 Task: In the Contact  Cora_Lopez@cornell.edu, schedule and save the meeting with title: 'Introducing Our Products and Services ', Select date: '26 July, 2023', select start time: 12:00:PM. Add location on call (718) 987-6570 with meeting description: For further discussion on products, kindly join the meeting.. Logged in from softage.6@softage.net
Action: Mouse pressed left at (103, 71)
Screenshot: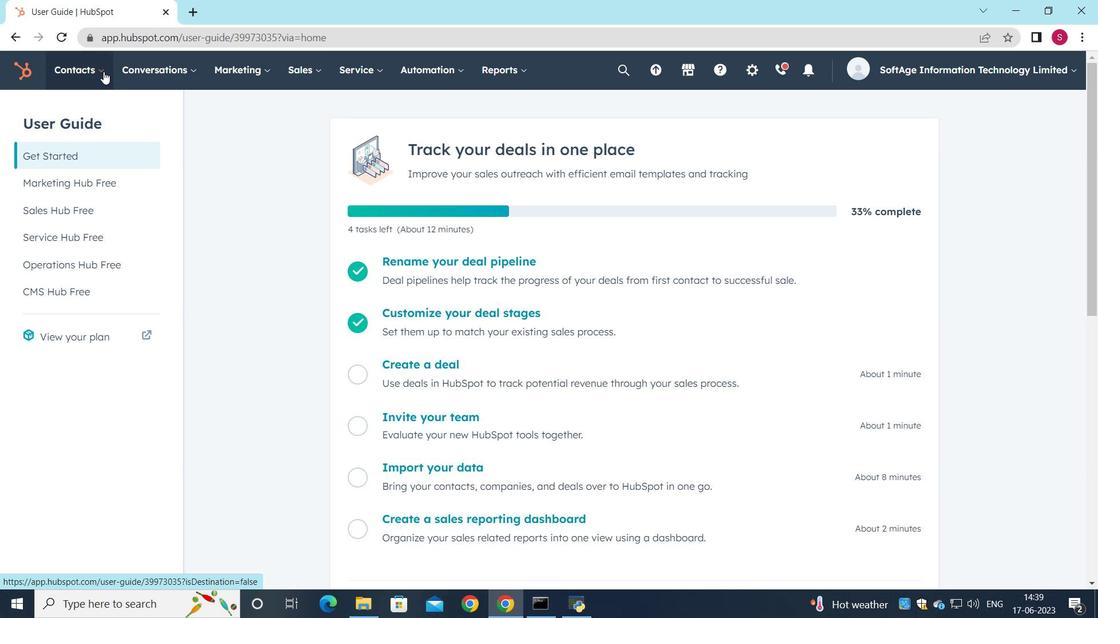 
Action: Mouse moved to (104, 111)
Screenshot: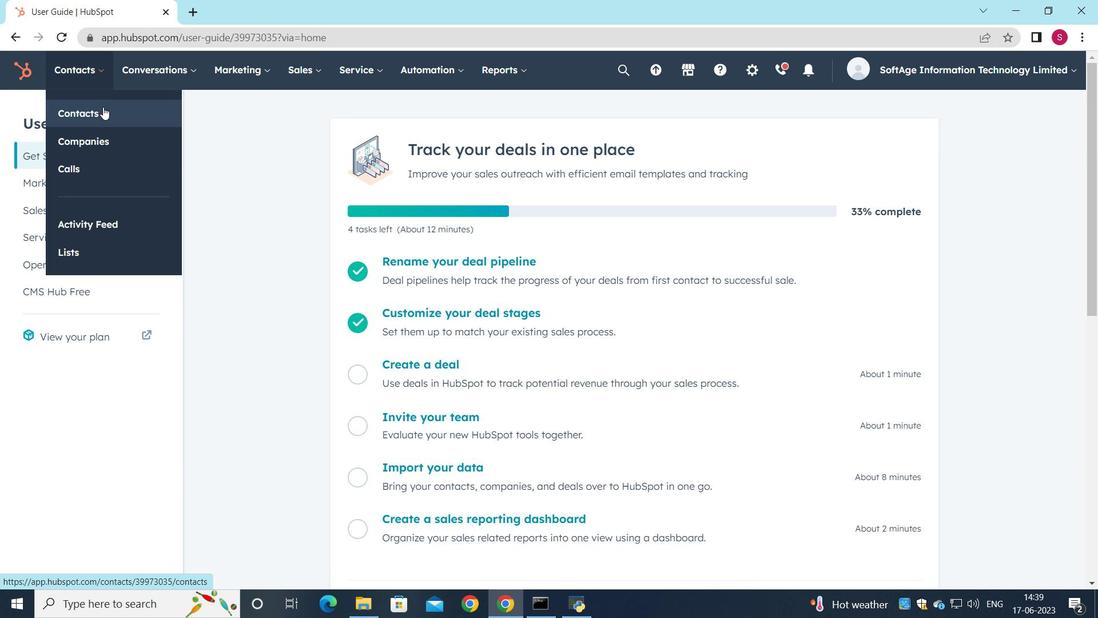 
Action: Mouse pressed left at (104, 111)
Screenshot: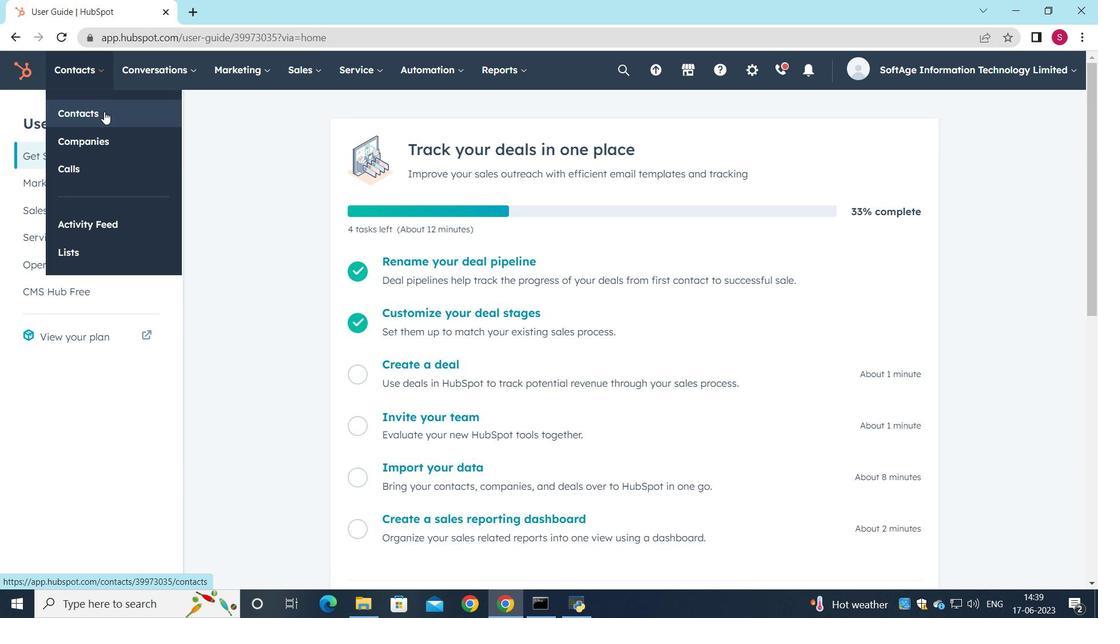 
Action: Mouse moved to (140, 234)
Screenshot: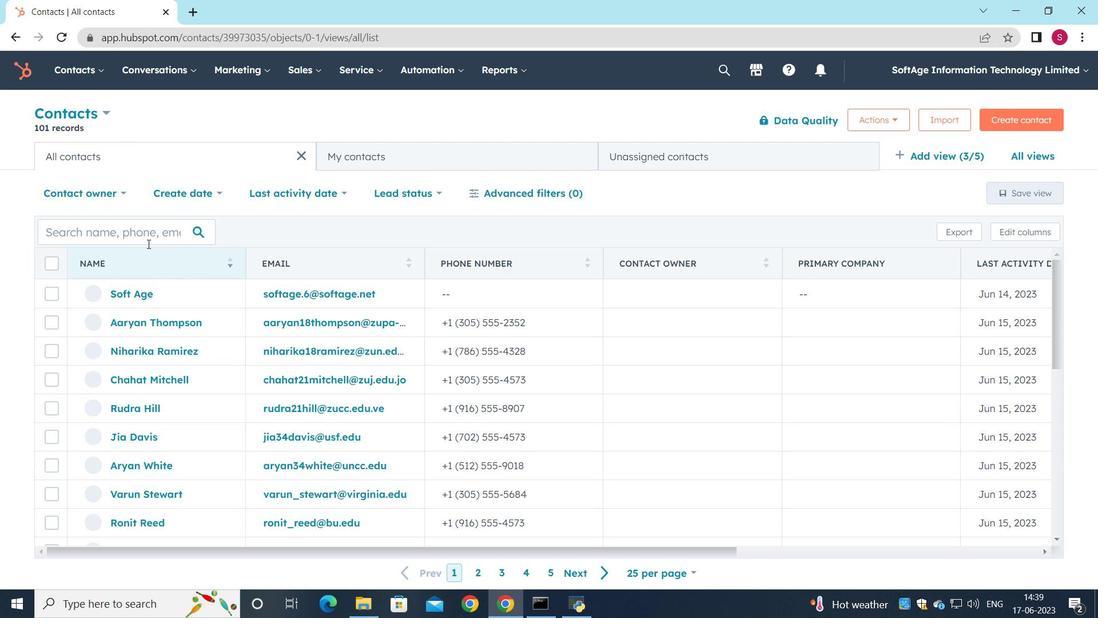 
Action: Mouse pressed left at (140, 234)
Screenshot: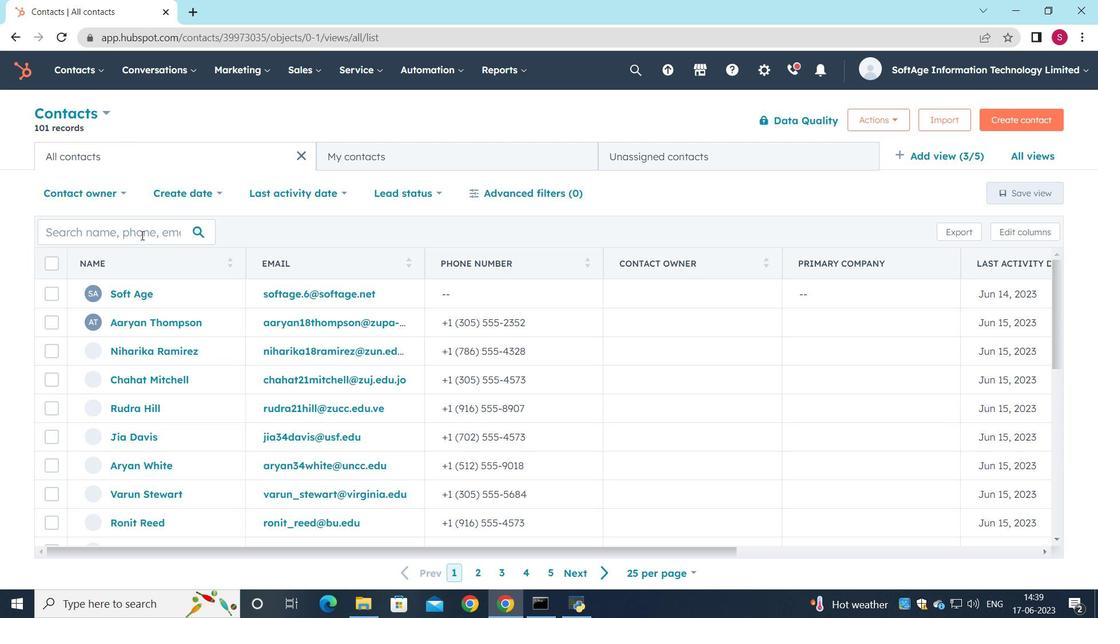 
Action: Key pressed <Key.shift>Cora<Key.shift>_<Key.shift>Lopez
Screenshot: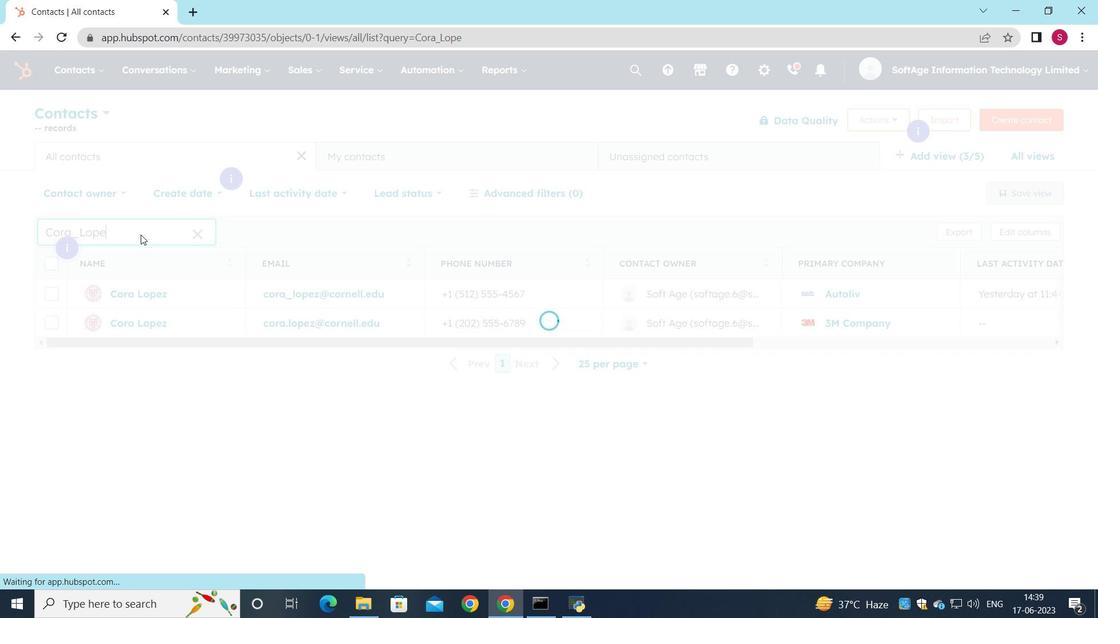 
Action: Mouse moved to (178, 224)
Screenshot: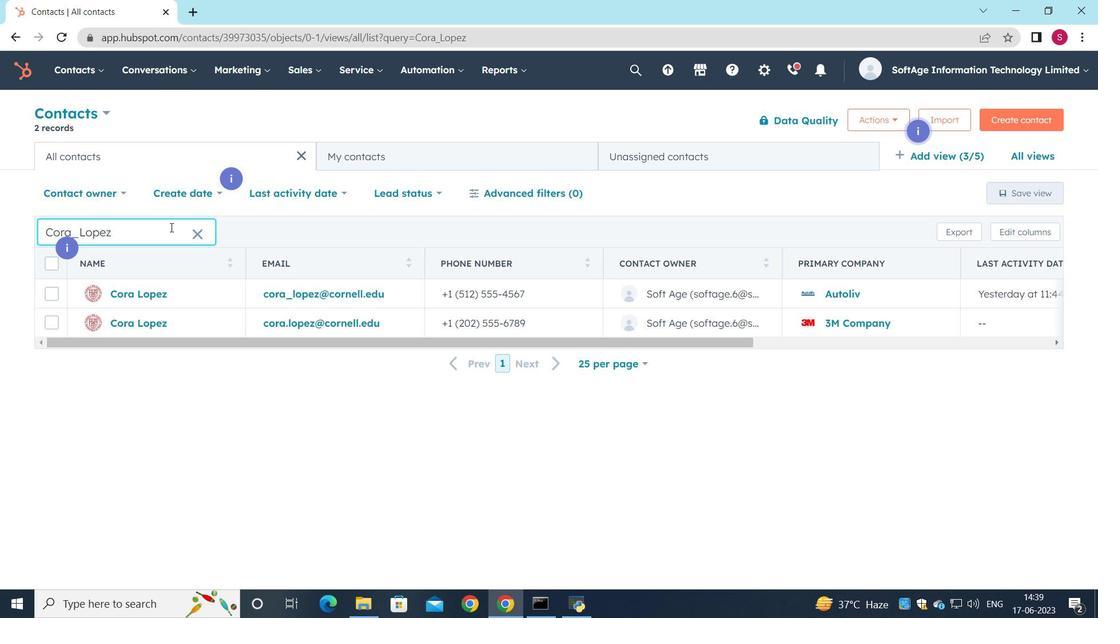 
Action: Key pressed <Key.shift>@cornell.edu
Screenshot: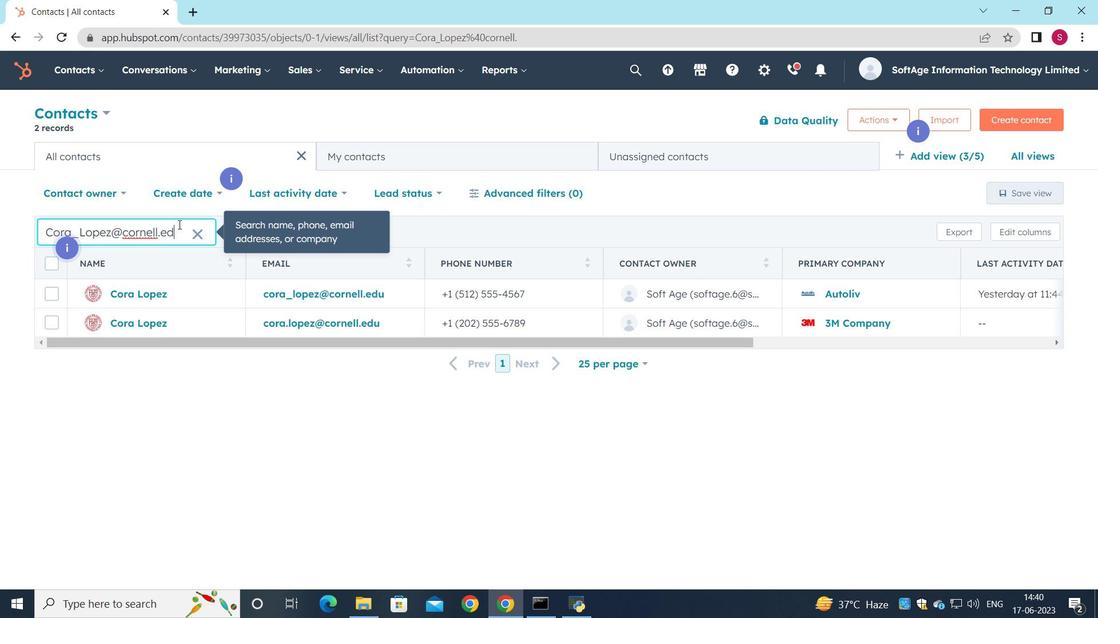 
Action: Mouse moved to (146, 298)
Screenshot: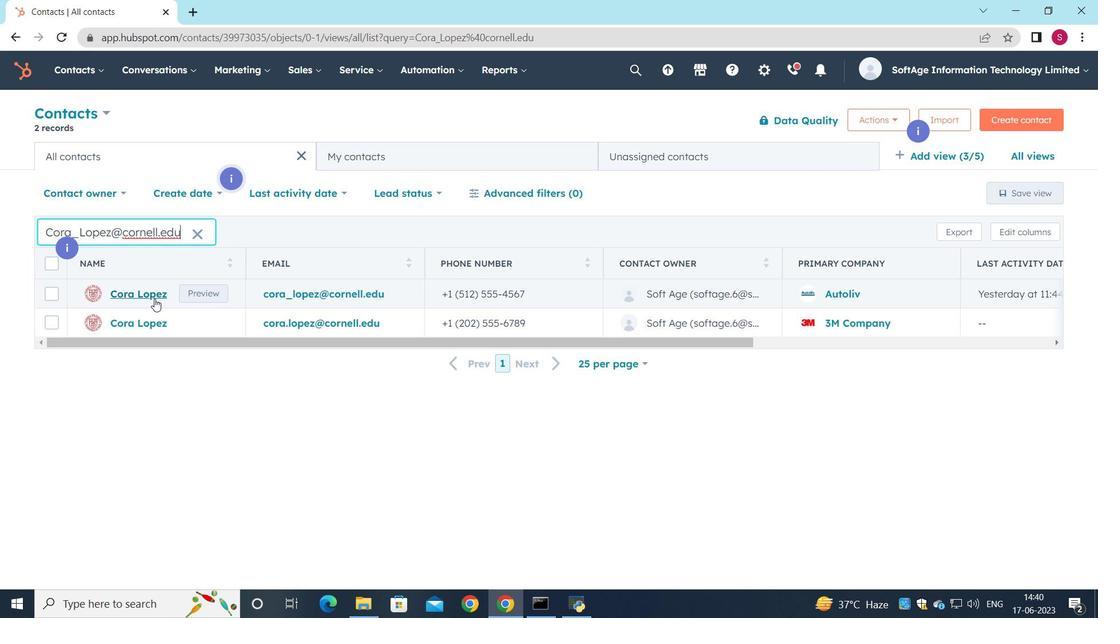 
Action: Mouse pressed left at (146, 298)
Screenshot: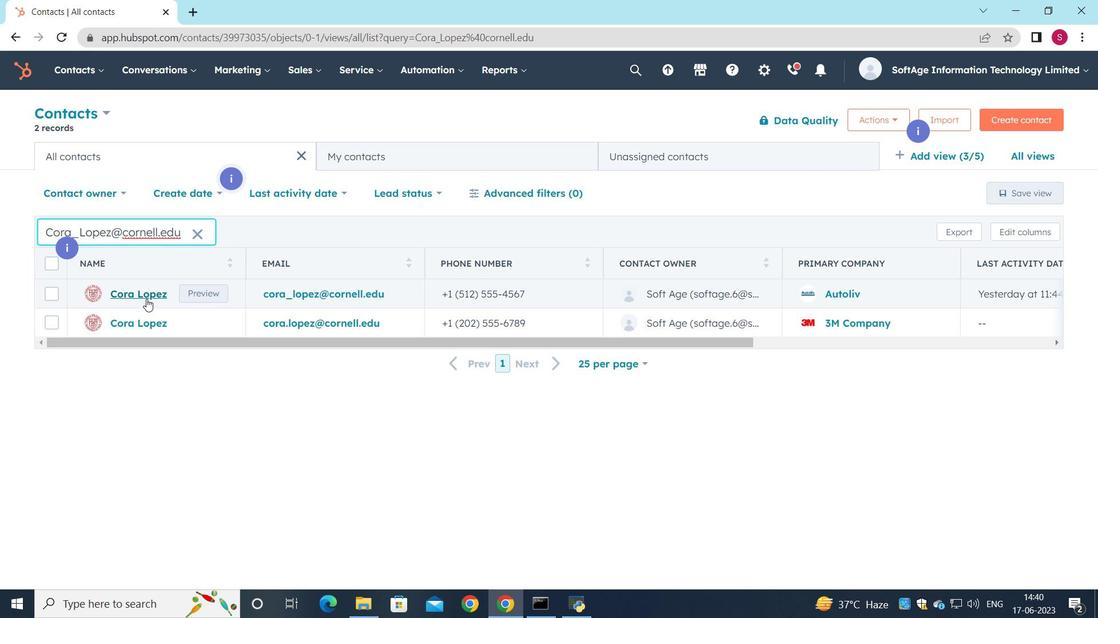 
Action: Mouse moved to (185, 230)
Screenshot: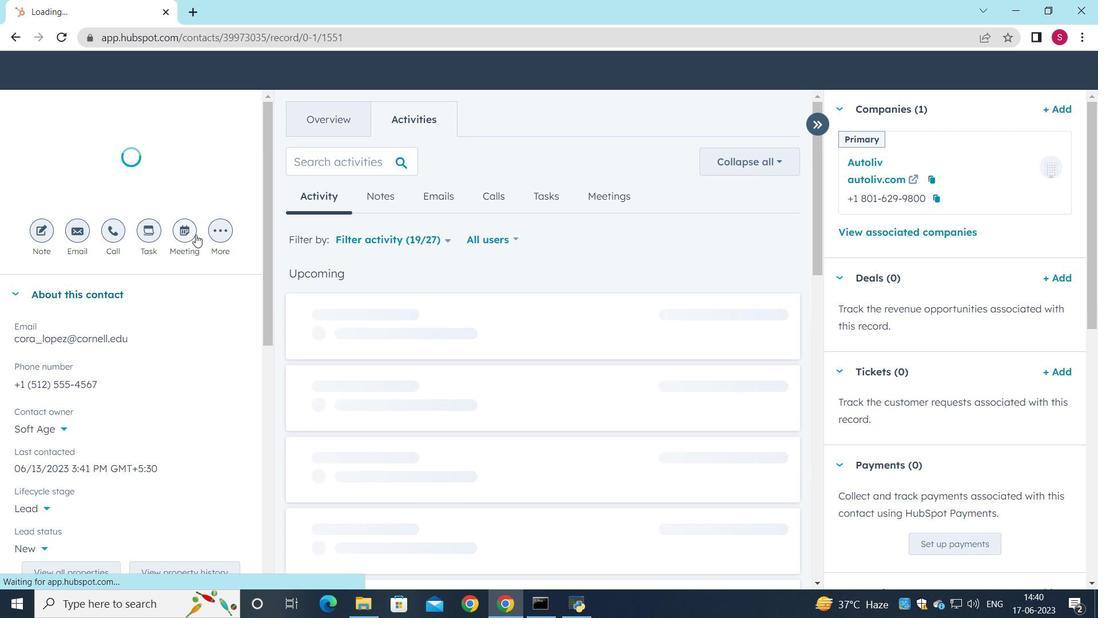 
Action: Mouse pressed left at (185, 230)
Screenshot: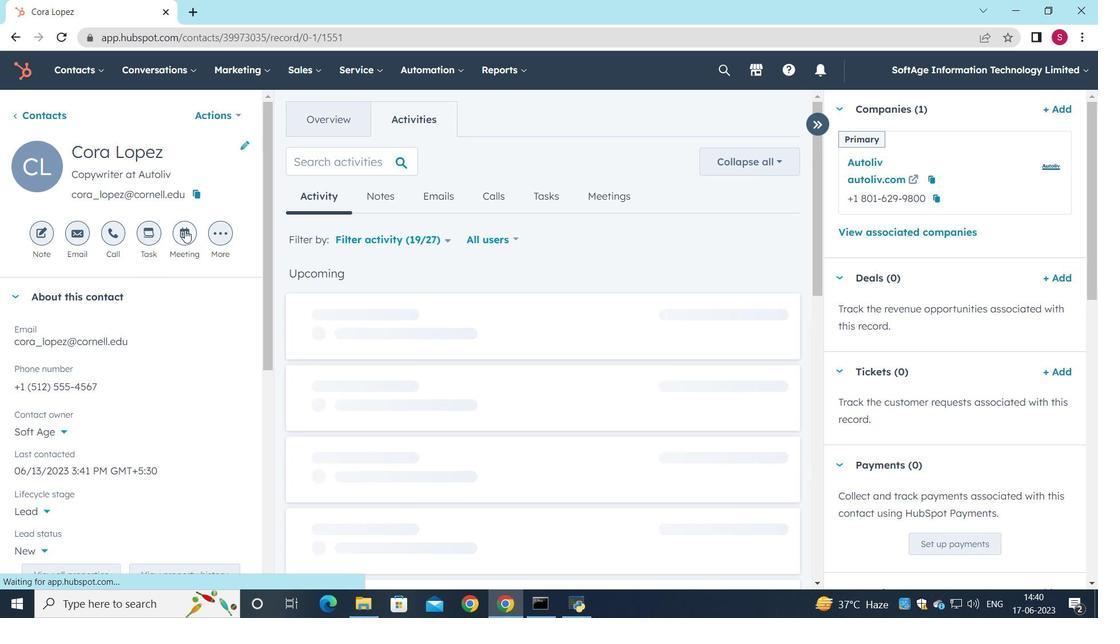 
Action: Mouse moved to (200, 228)
Screenshot: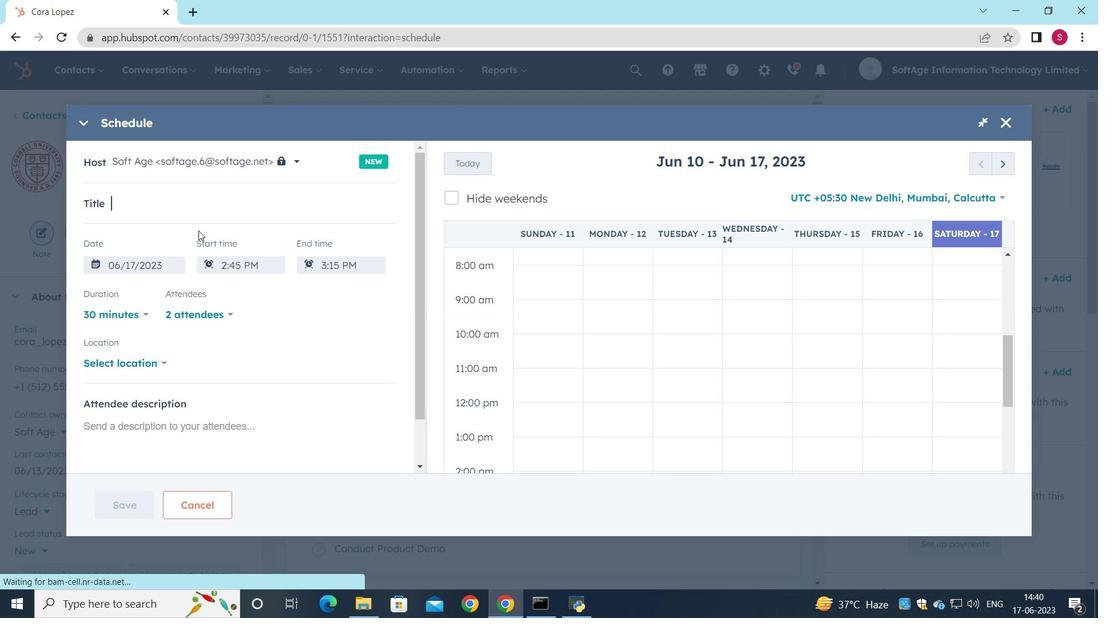 
Action: Key pressed <Key.shift>Introducing<Key.space><Key.shift><Key.shift><Key.shift>Our<Key.space><Key.shift><Key.shift><Key.shift><Key.shift><Key.shift><Key.shift>Products<Key.space>and<Key.space><Key.shift>Services
Screenshot: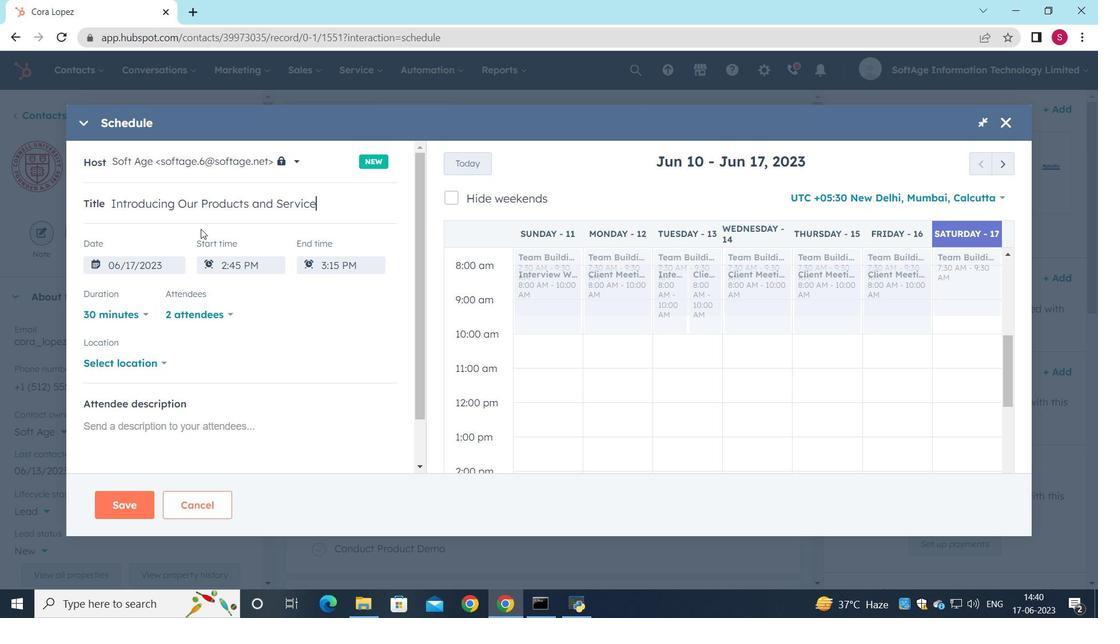 
Action: Mouse moved to (1001, 165)
Screenshot: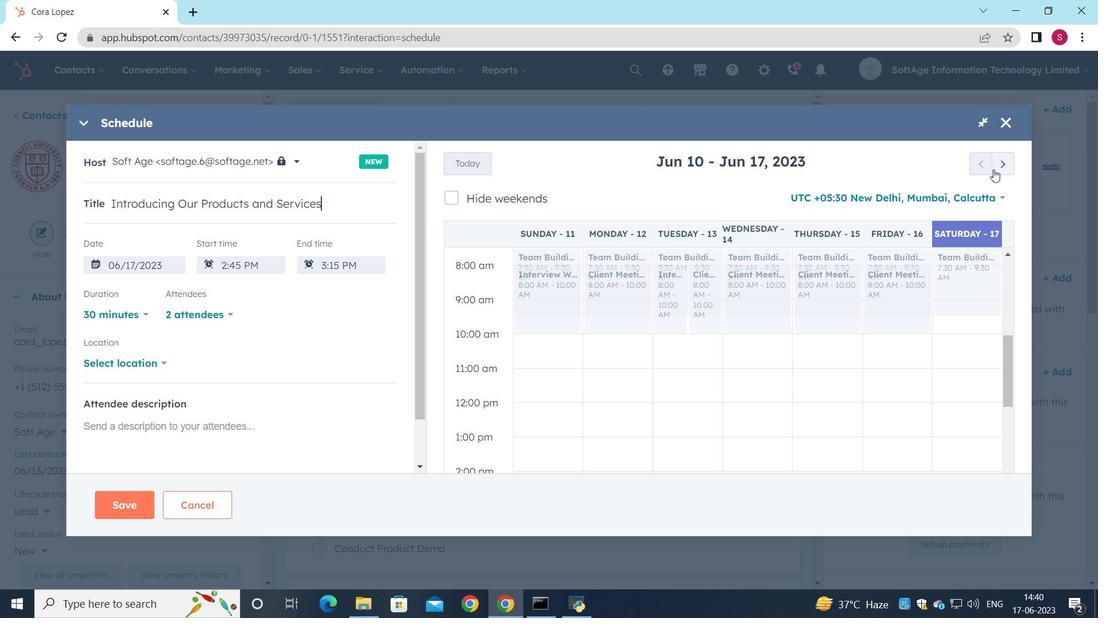 
Action: Mouse pressed left at (1001, 165)
Screenshot: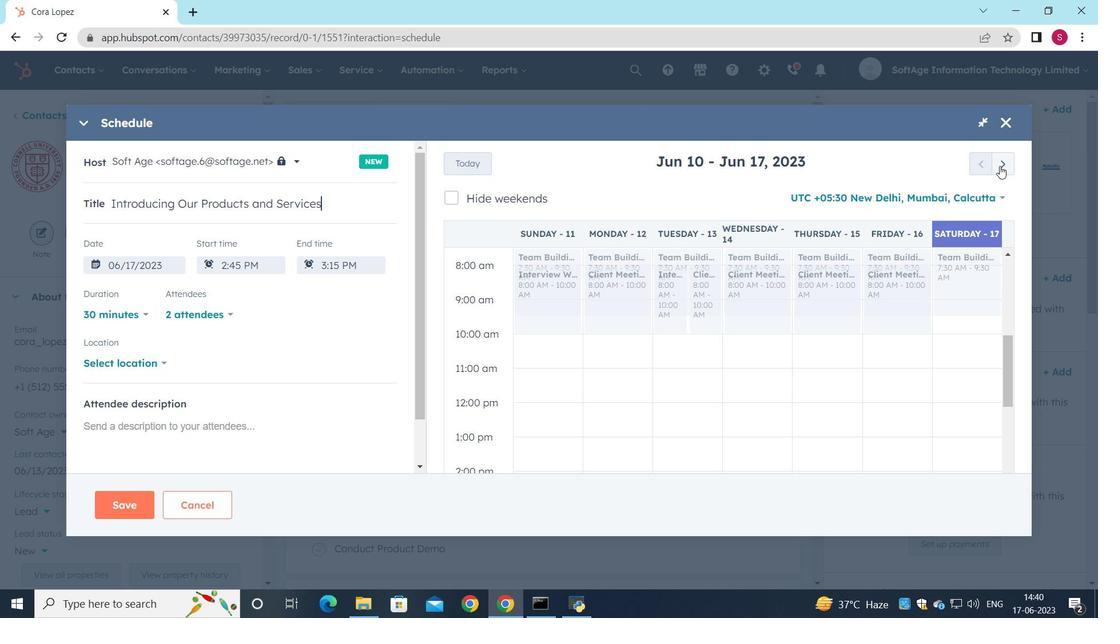 
Action: Mouse pressed left at (1001, 165)
Screenshot: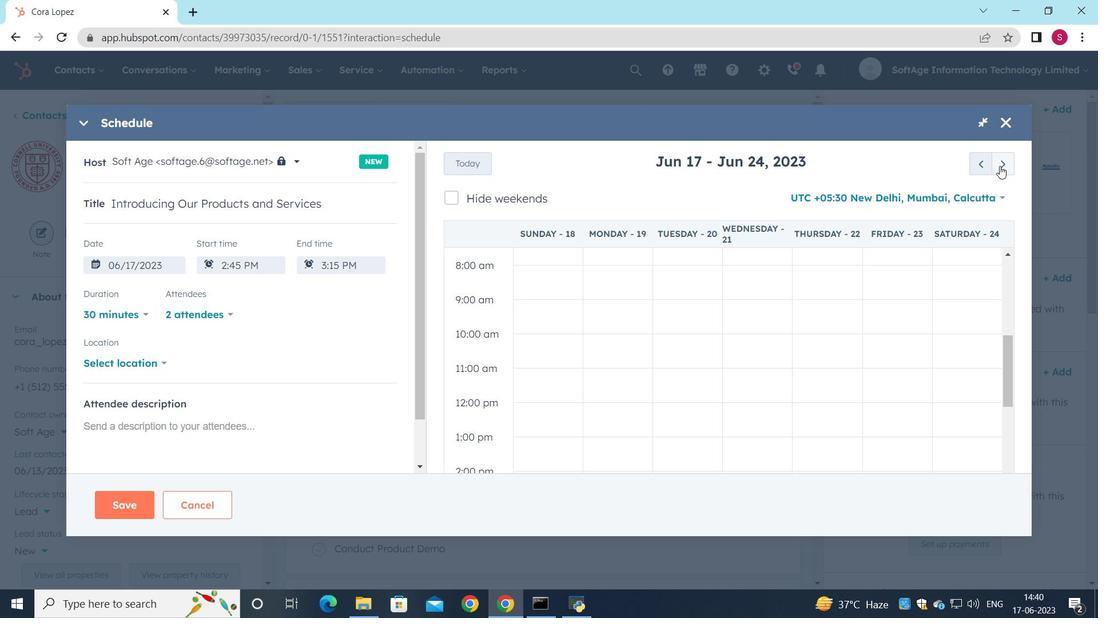 
Action: Mouse pressed left at (1001, 165)
Screenshot: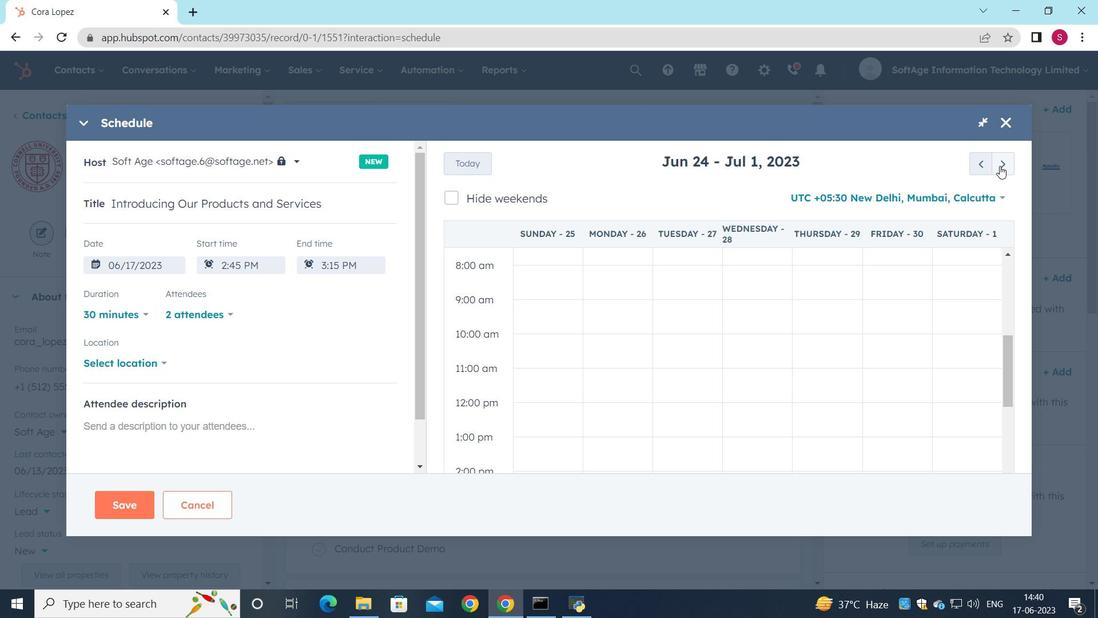 
Action: Mouse pressed left at (1001, 165)
Screenshot: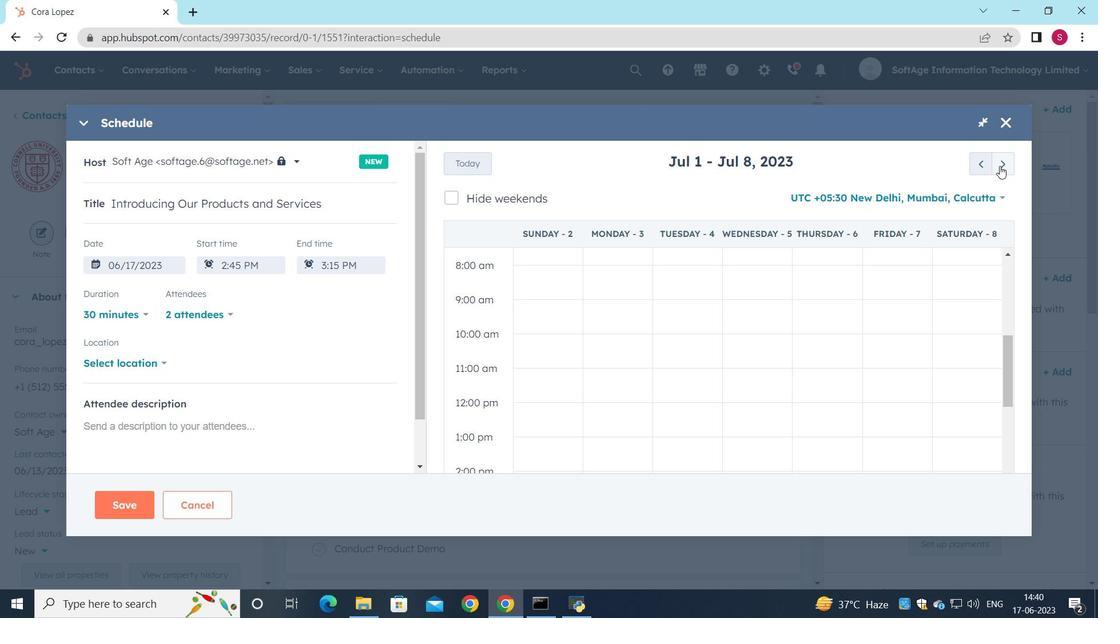 
Action: Mouse pressed left at (1001, 165)
Screenshot: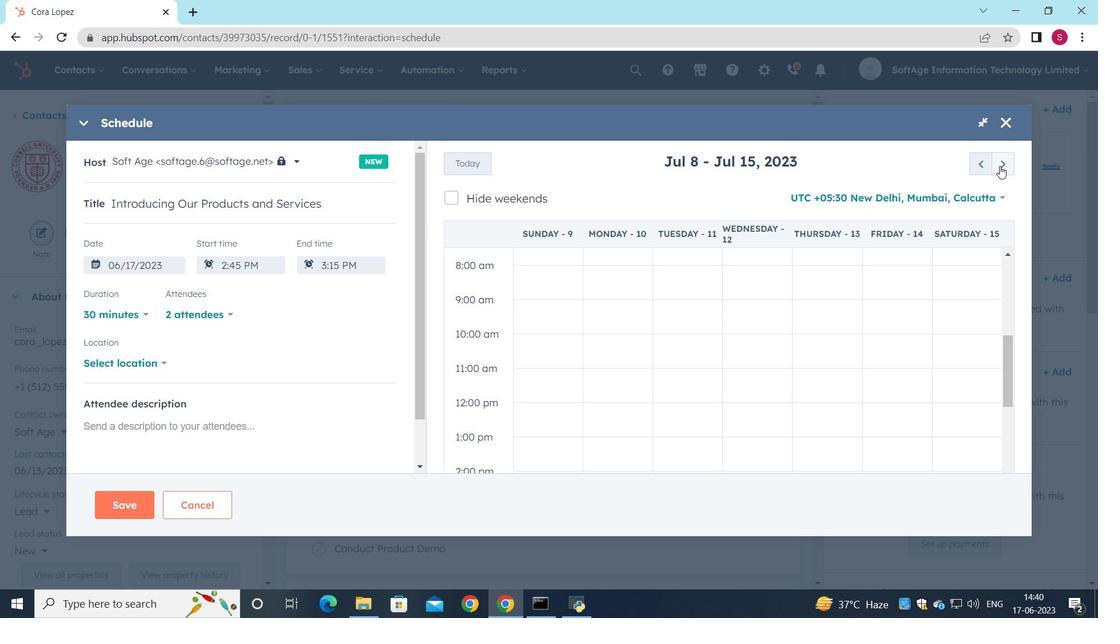 
Action: Mouse pressed left at (1001, 165)
Screenshot: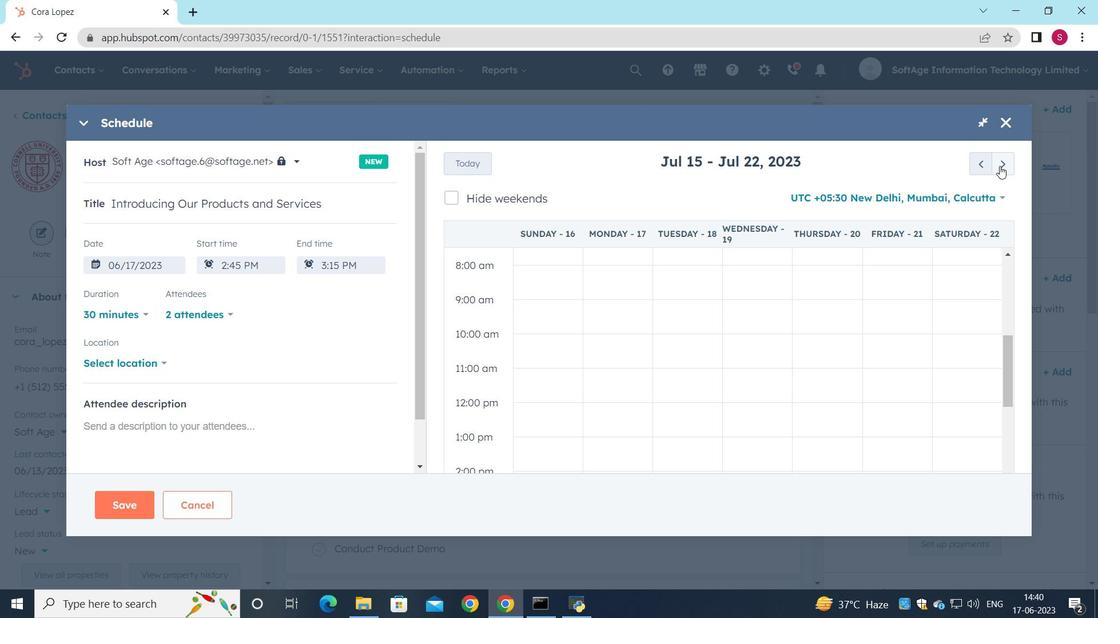
Action: Mouse moved to (756, 402)
Screenshot: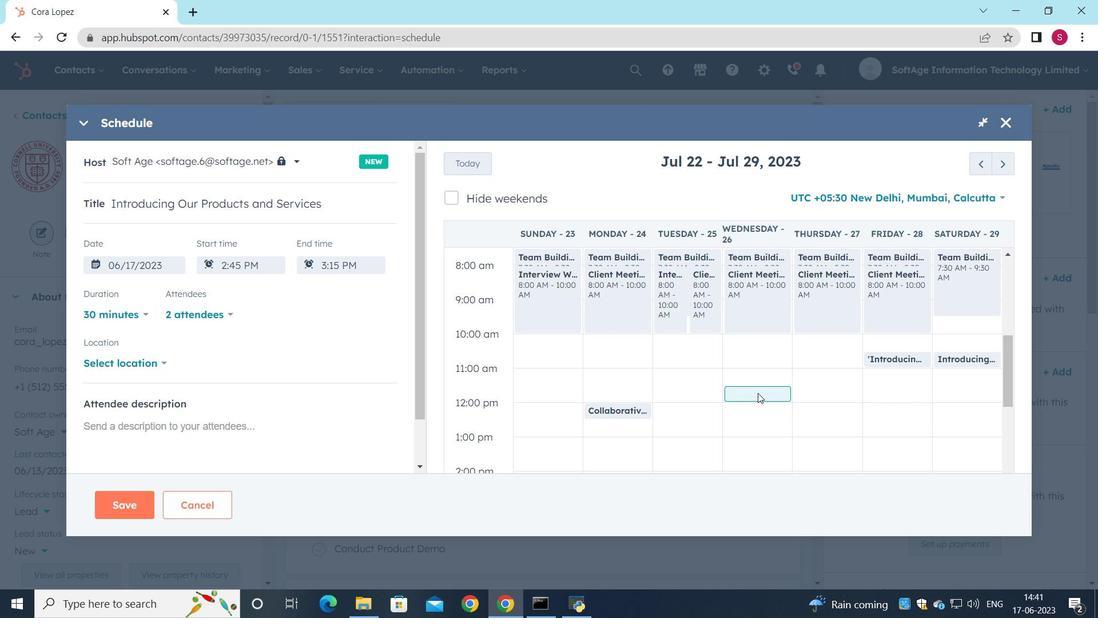 
Action: Mouse pressed left at (756, 402)
Screenshot: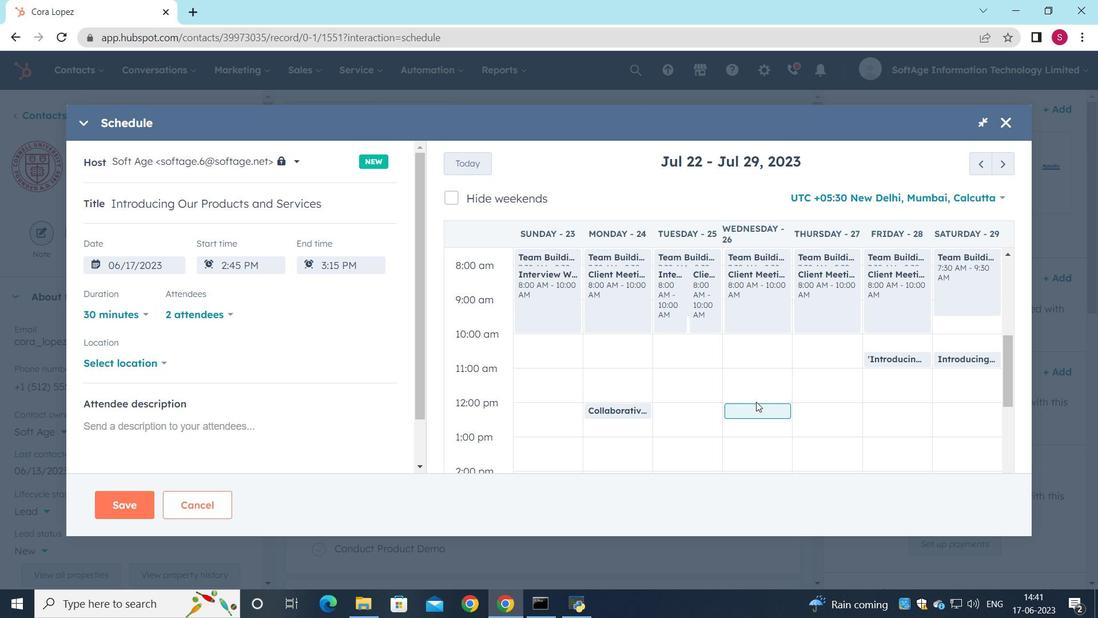 
Action: Mouse moved to (153, 361)
Screenshot: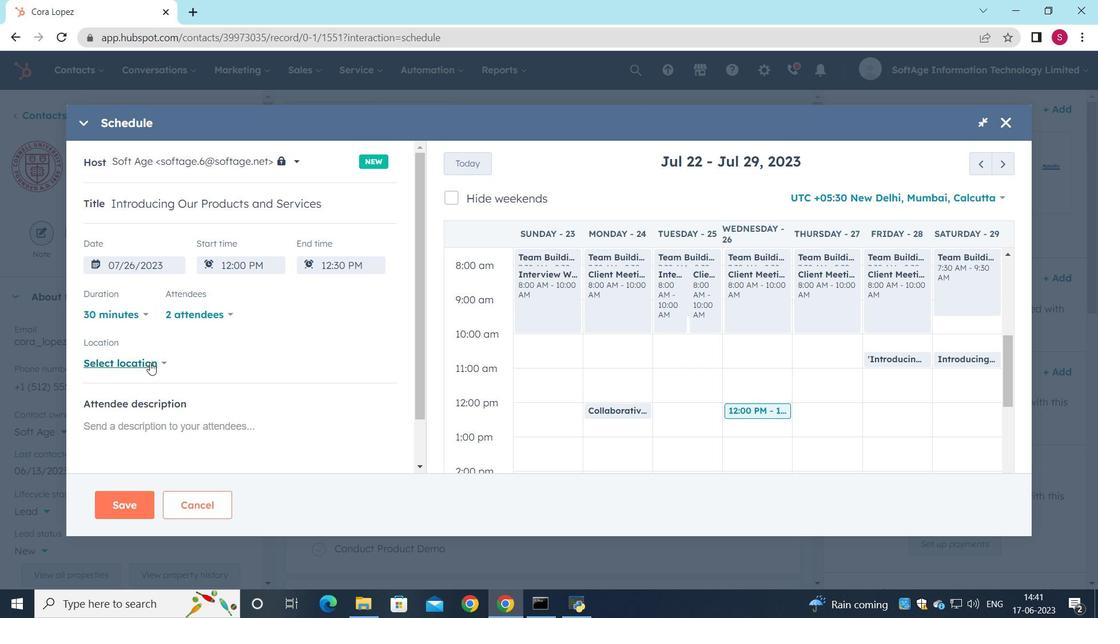 
Action: Mouse pressed left at (153, 361)
Screenshot: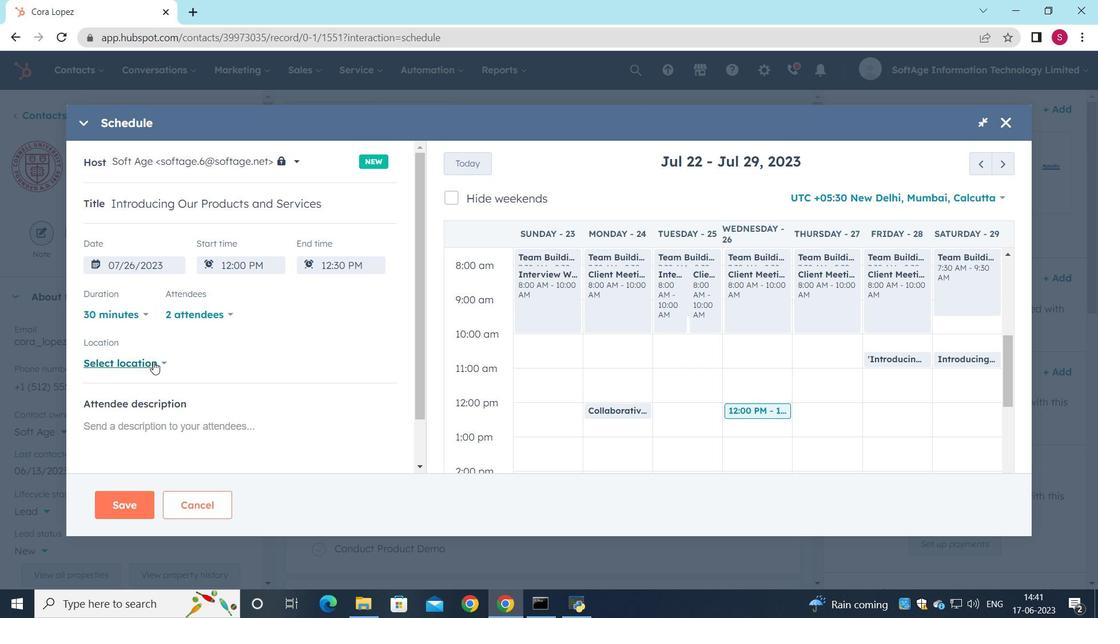 
Action: Mouse moved to (210, 320)
Screenshot: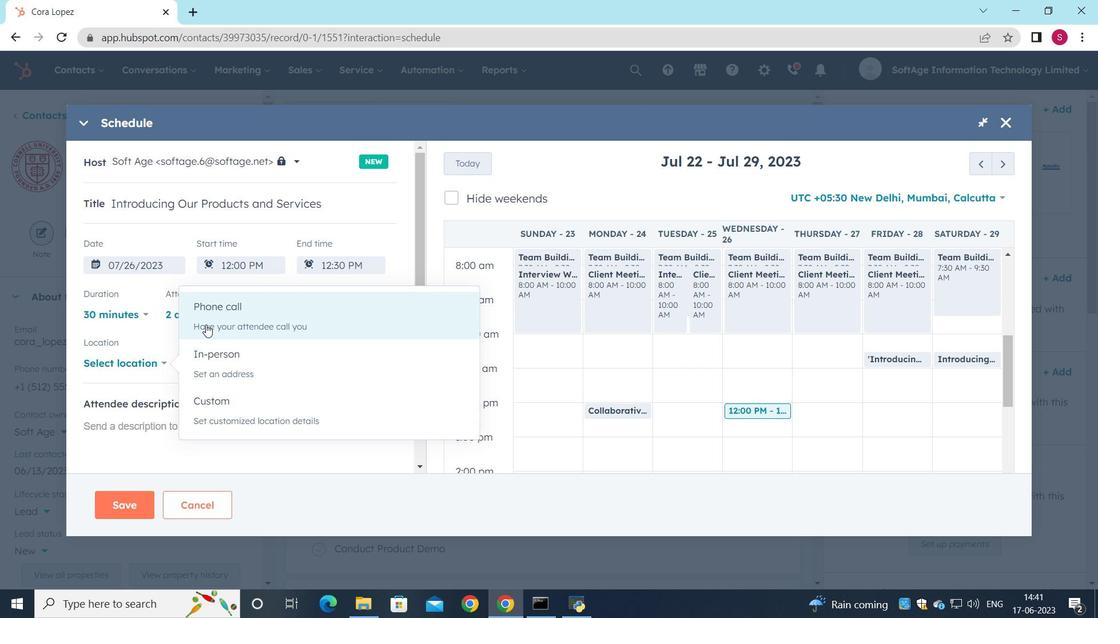 
Action: Mouse pressed left at (210, 320)
Screenshot: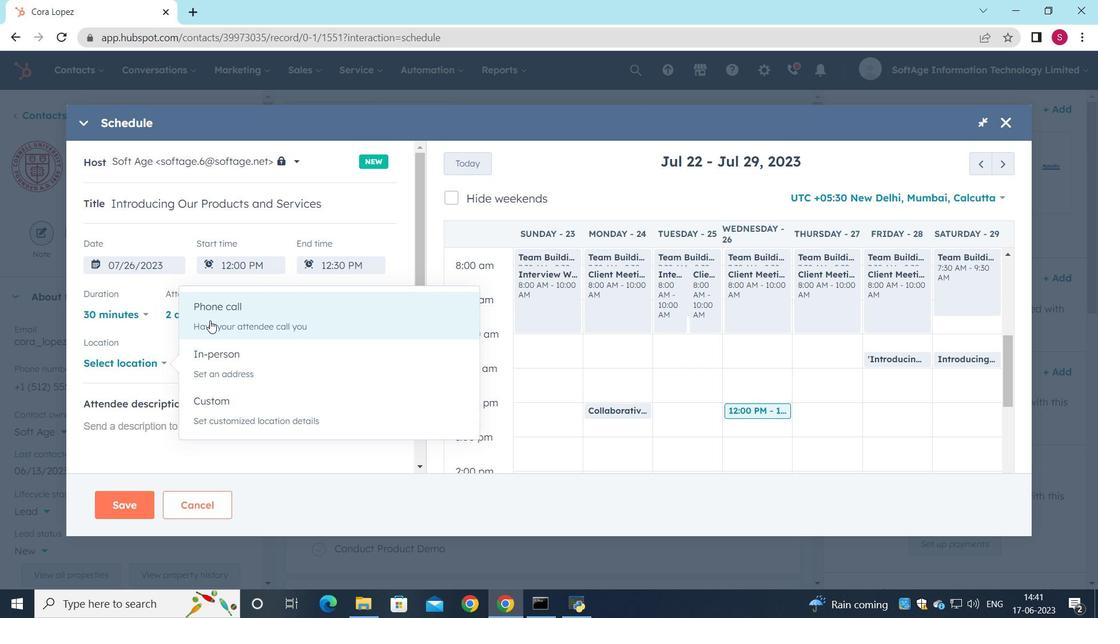 
Action: Mouse moved to (228, 357)
Screenshot: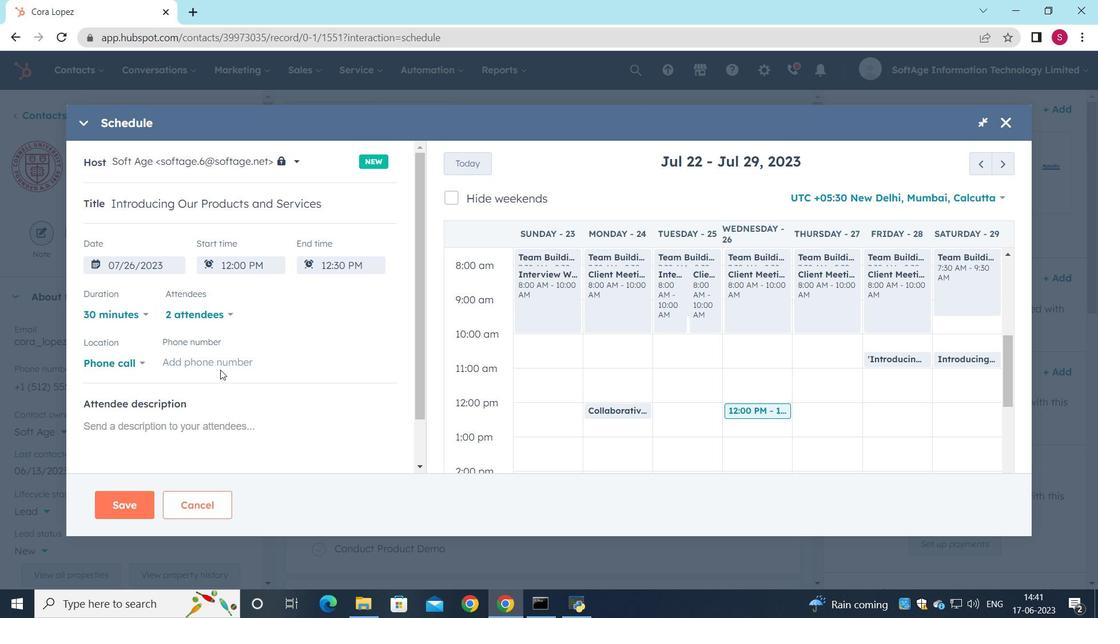 
Action: Mouse pressed left at (228, 357)
Screenshot: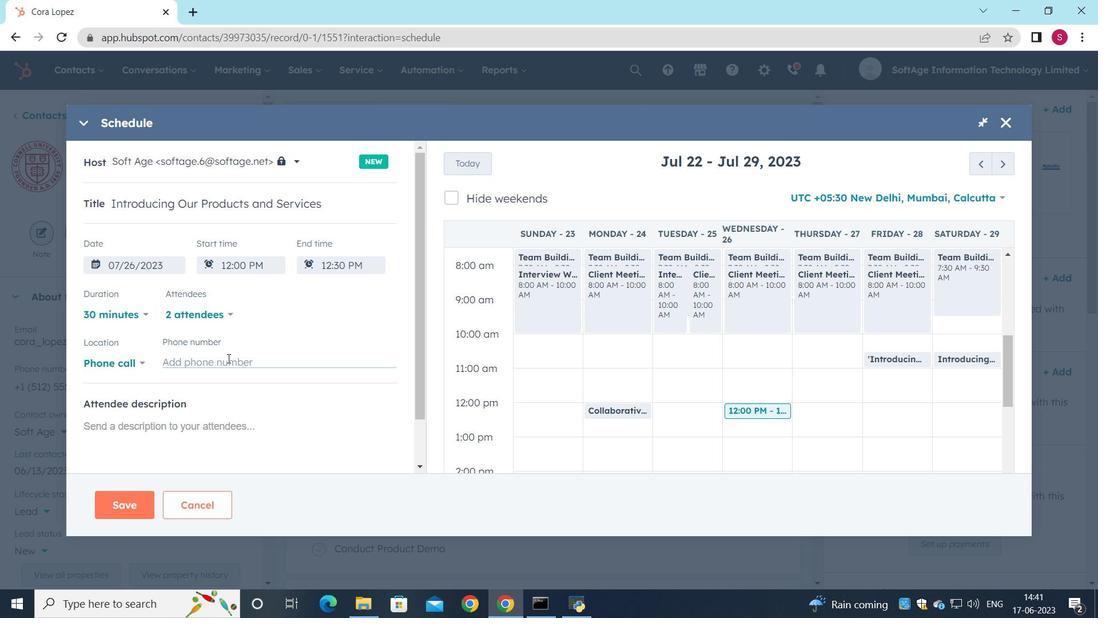 
Action: Key pressed <Key.shift_r>(718<Key.shift_r><Key.shift_r>)<Key.space>987-6570
Screenshot: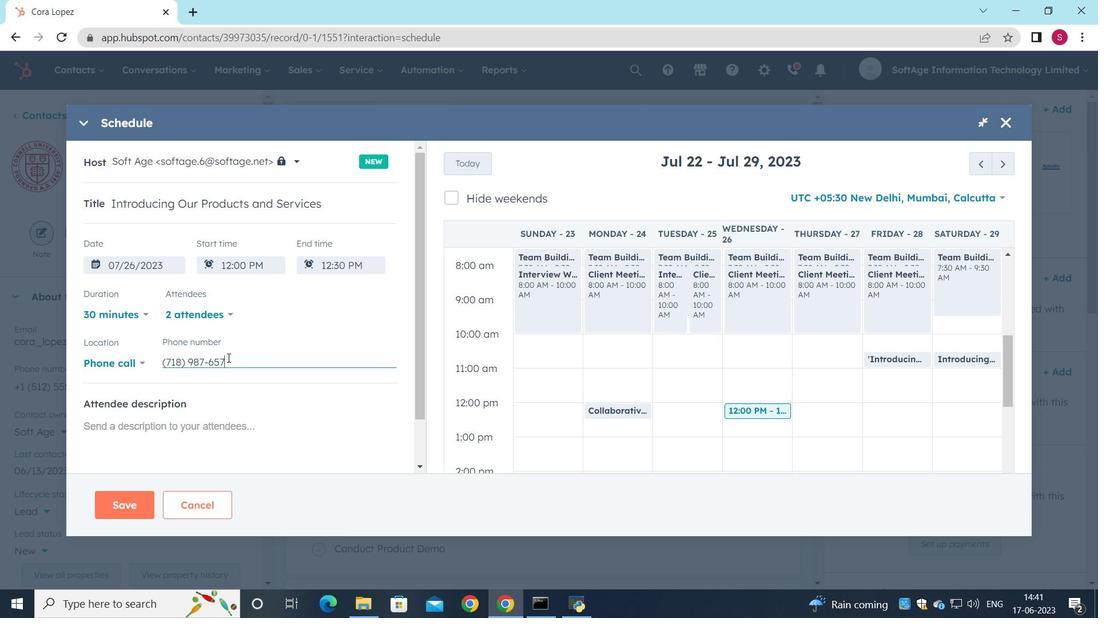 
Action: Mouse moved to (135, 422)
Screenshot: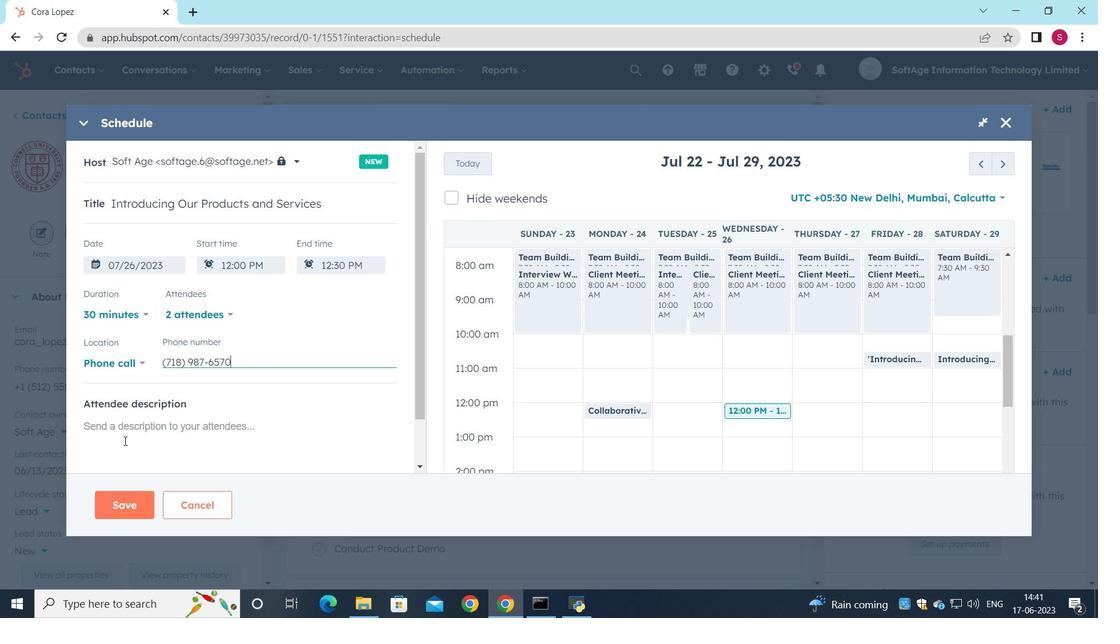 
Action: Mouse pressed left at (135, 422)
Screenshot: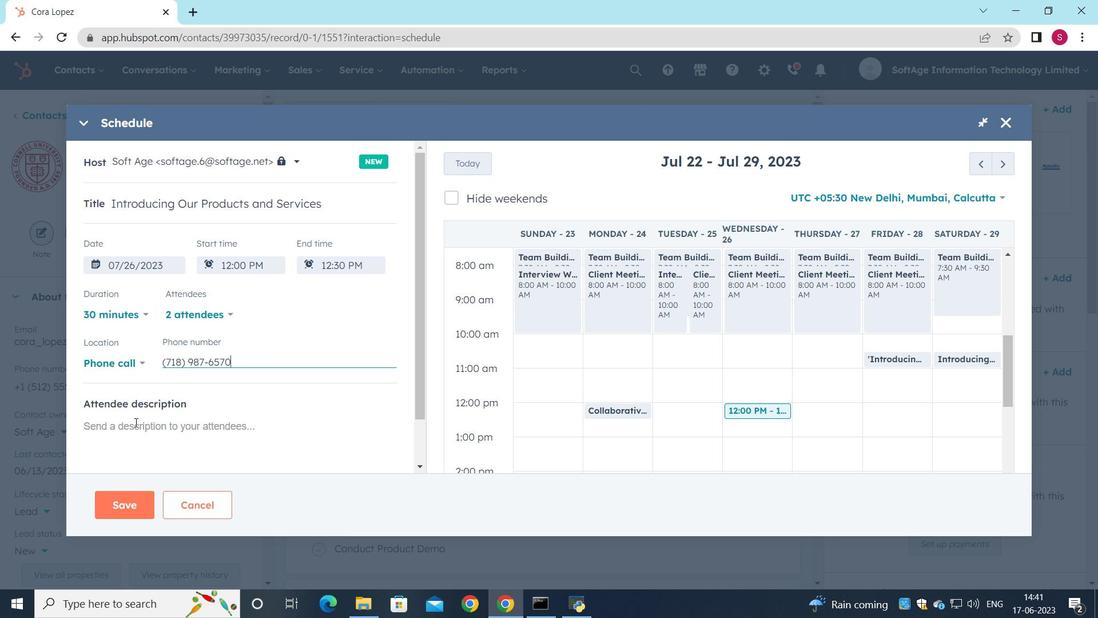 
Action: Key pressed <Key.shift>For<Key.space>further<Key.space>discussion<Key.space>on<Key.space>products,<Key.space>kindly<Key.space>join<Key.space>the<Key.space>meeting
Screenshot: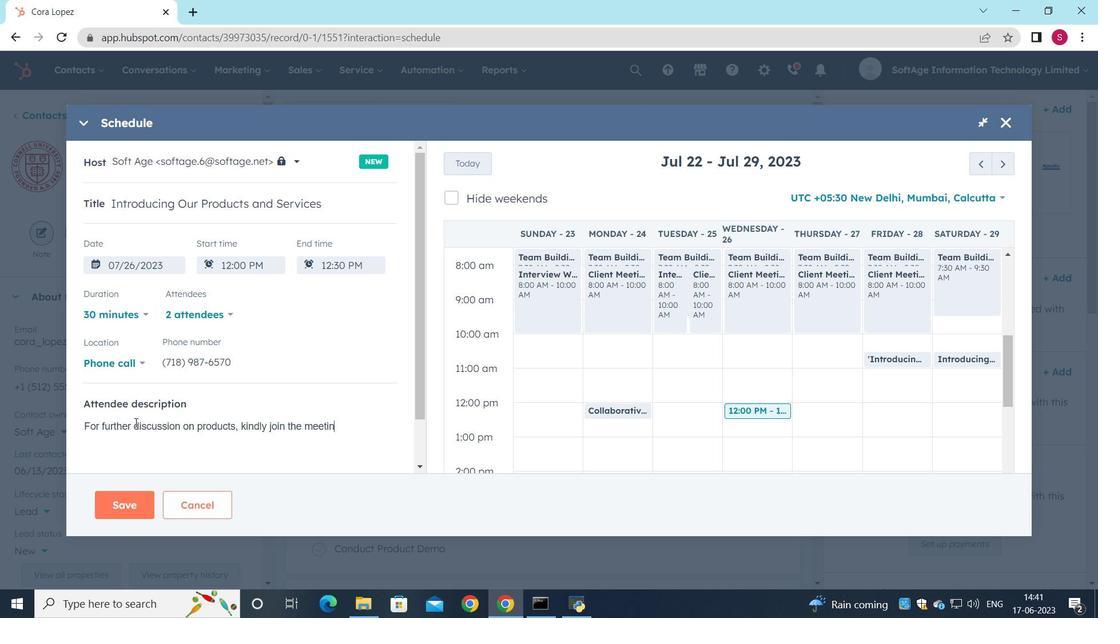 
Action: Mouse moved to (359, 552)
Screenshot: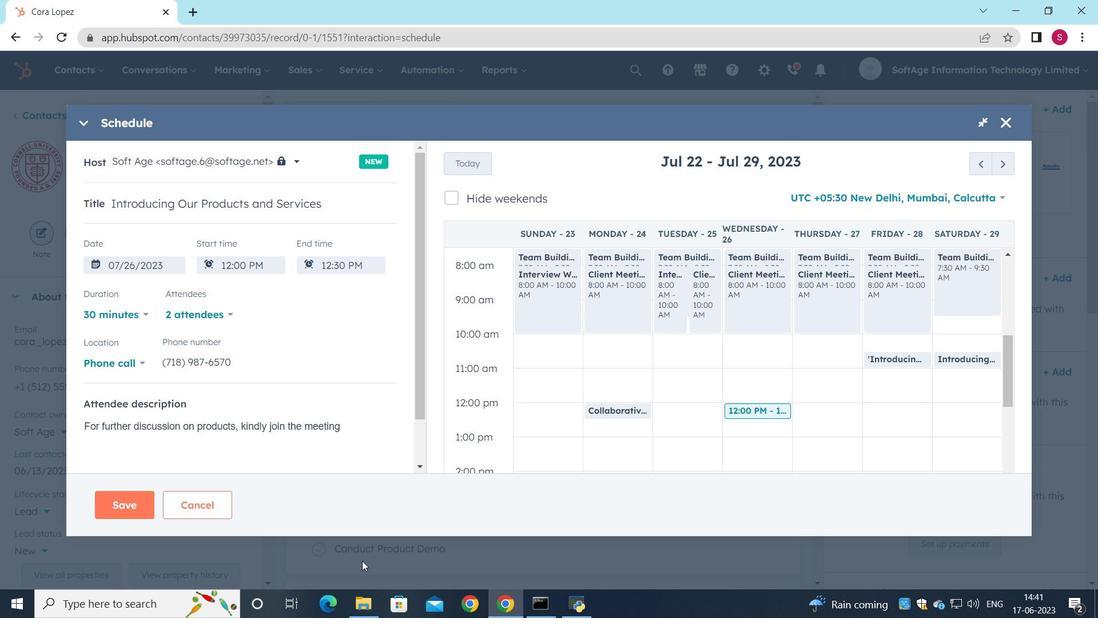 
Action: Key pressed .
Screenshot: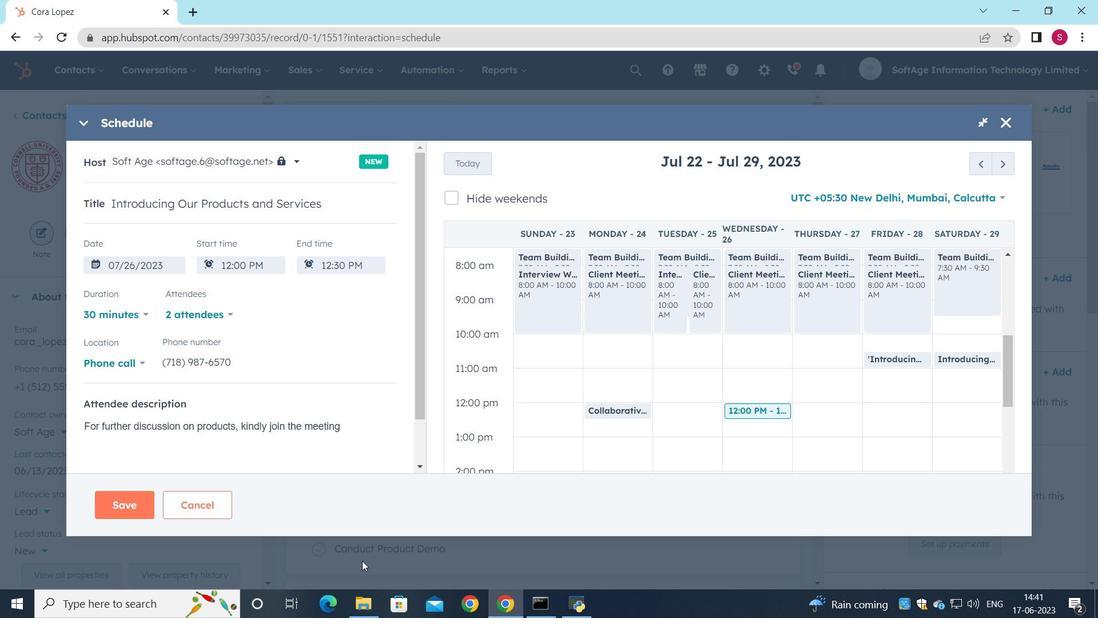 
Action: Mouse moved to (100, 507)
Screenshot: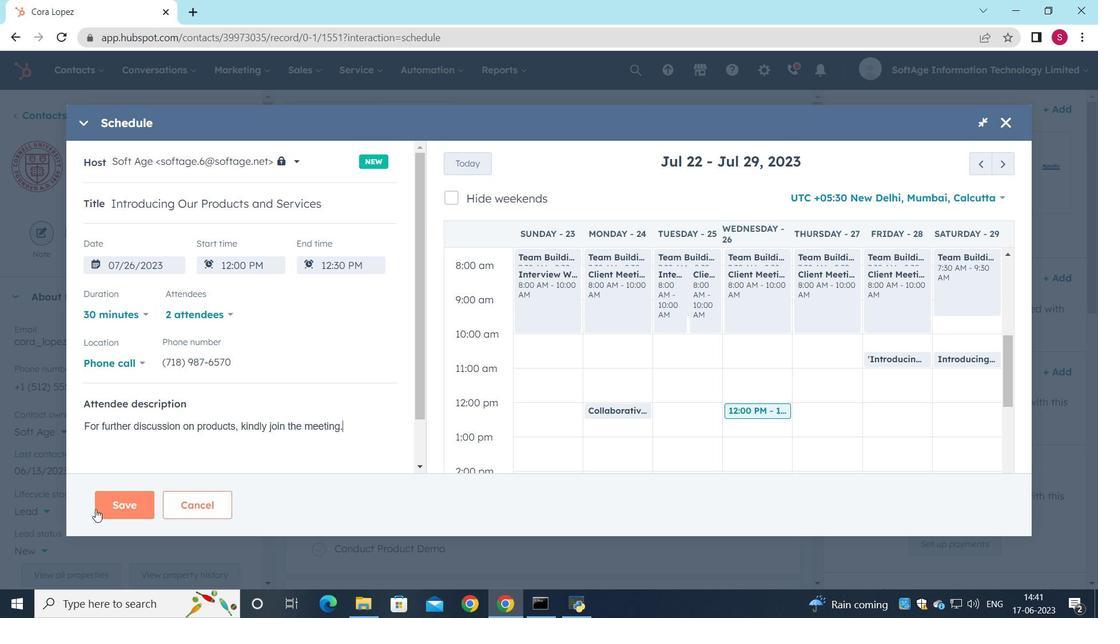 
Action: Mouse pressed left at (100, 507)
Screenshot: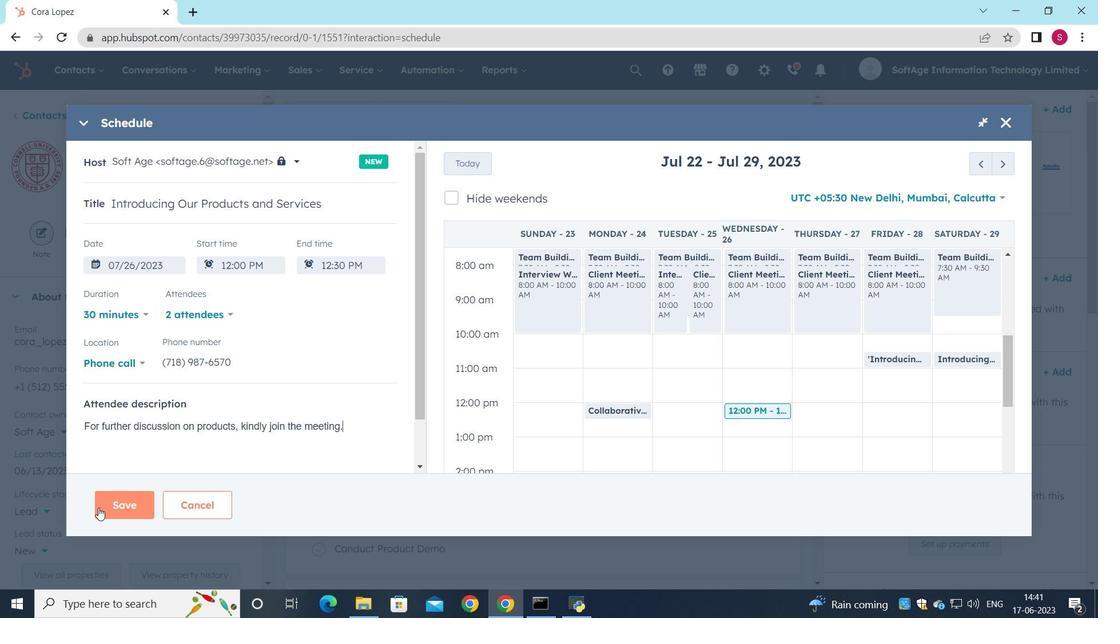 
Action: Mouse moved to (334, 449)
Screenshot: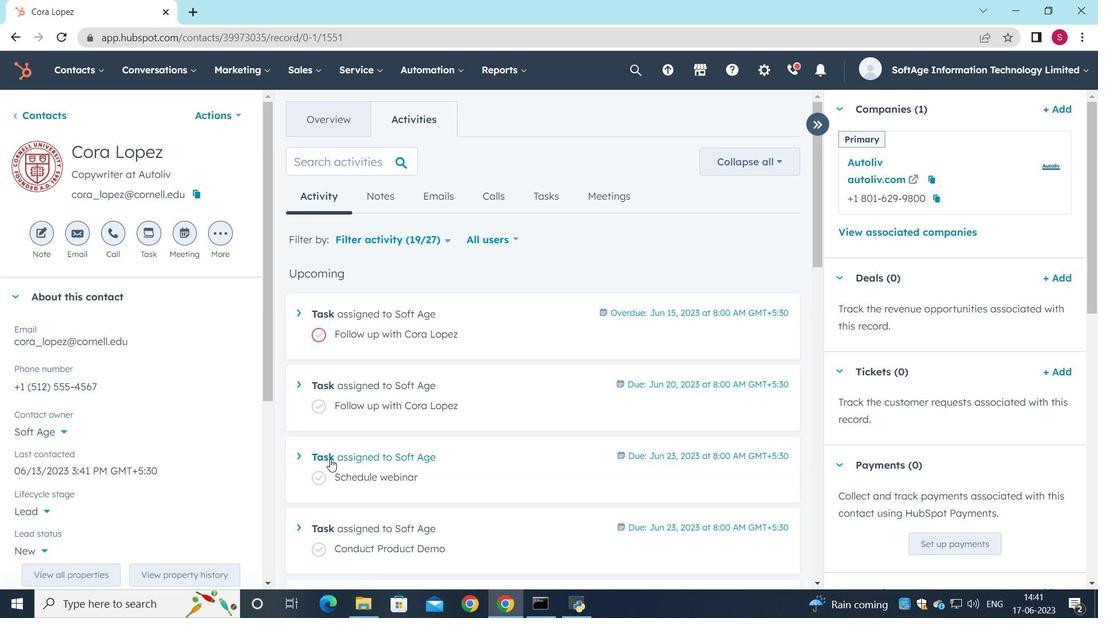 
